 Task: Enable the option "Use recovery points to close GOPs" for "H.264/MPEG-4 Part 10/AVC encoder (x264).
Action: Mouse moved to (95, 14)
Screenshot: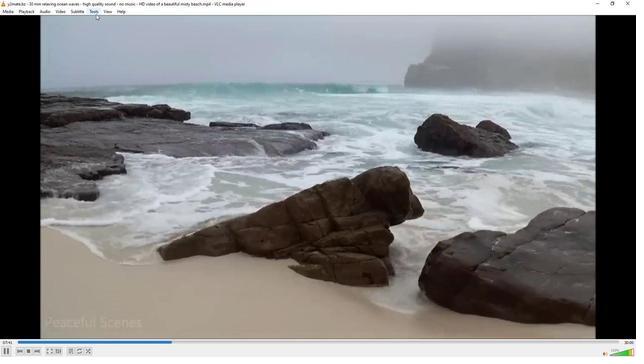 
Action: Mouse pressed left at (95, 14)
Screenshot: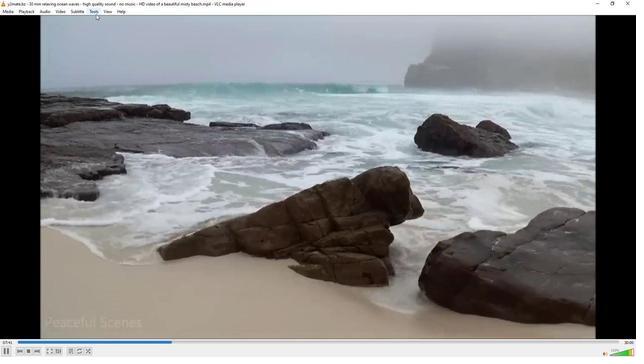 
Action: Mouse moved to (109, 89)
Screenshot: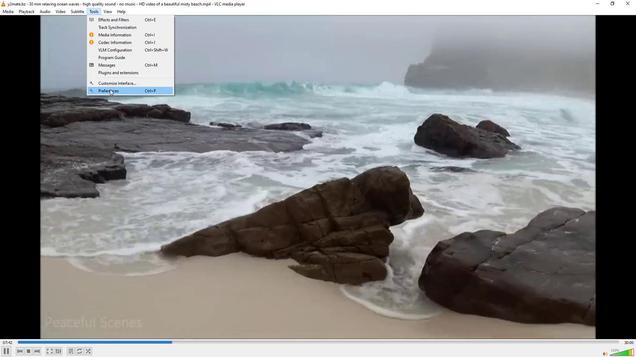 
Action: Mouse pressed left at (109, 89)
Screenshot: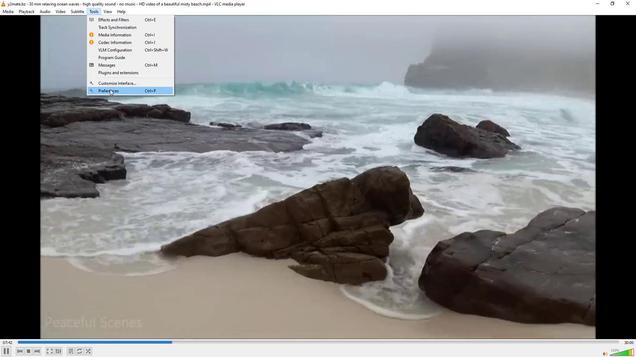 
Action: Mouse moved to (72, 277)
Screenshot: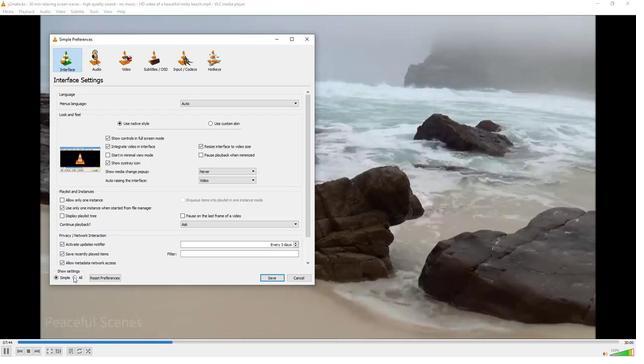 
Action: Mouse pressed left at (72, 277)
Screenshot: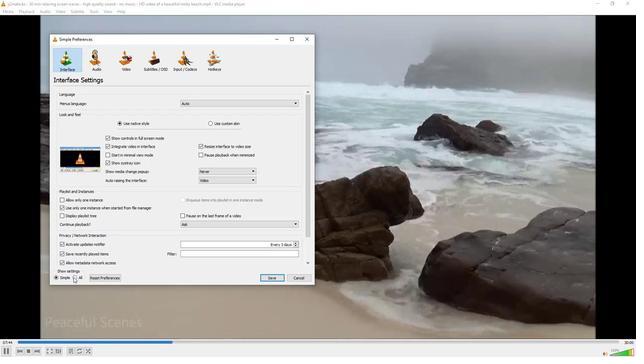 
Action: Mouse moved to (64, 211)
Screenshot: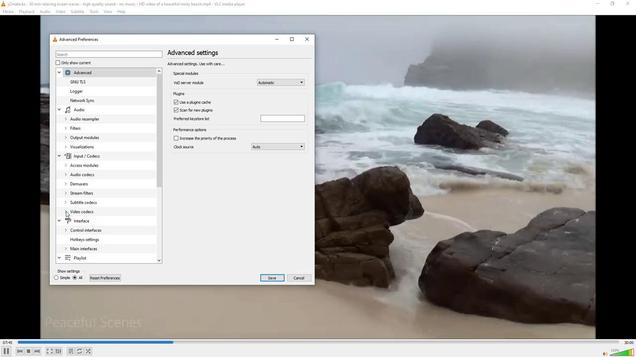 
Action: Mouse pressed left at (64, 211)
Screenshot: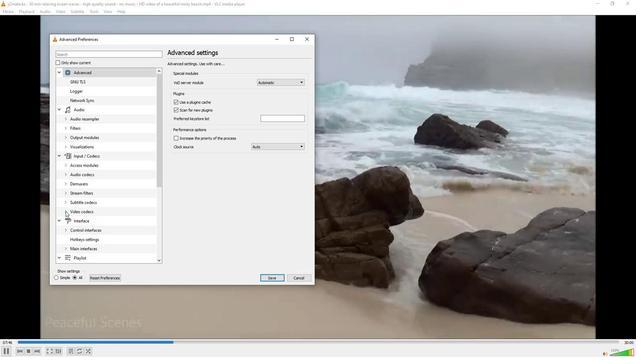 
Action: Mouse moved to (94, 239)
Screenshot: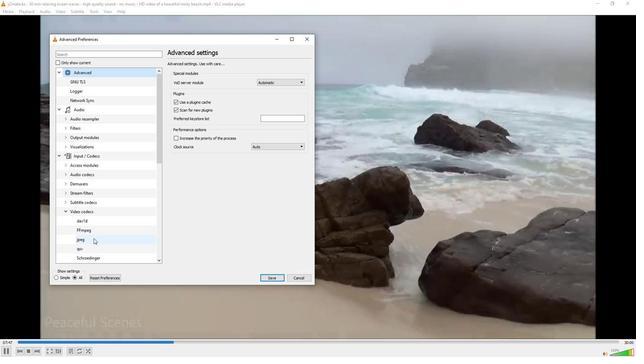 
Action: Mouse scrolled (94, 239) with delta (0, 0)
Screenshot: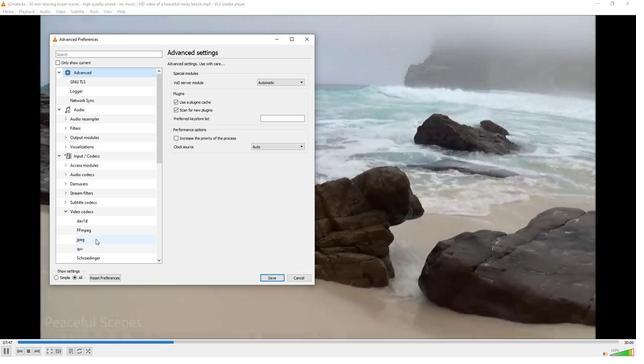 
Action: Mouse moved to (97, 257)
Screenshot: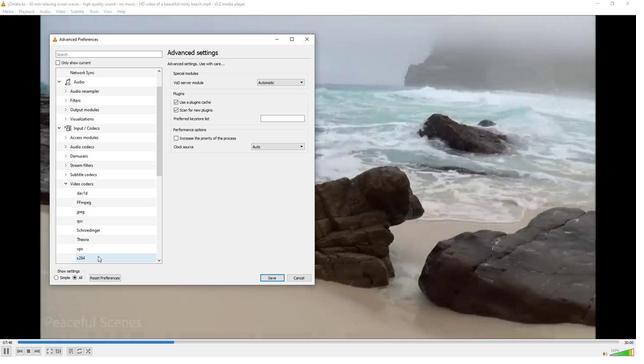 
Action: Mouse pressed left at (97, 257)
Screenshot: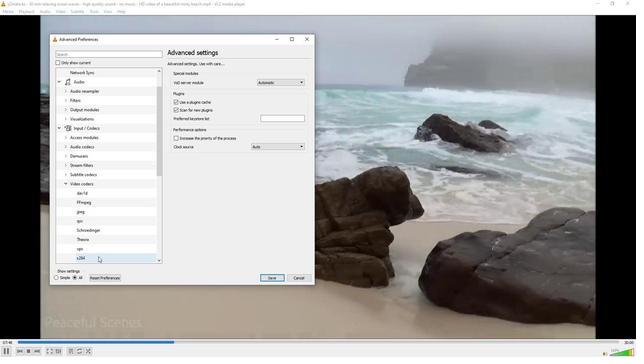 
Action: Mouse moved to (172, 91)
Screenshot: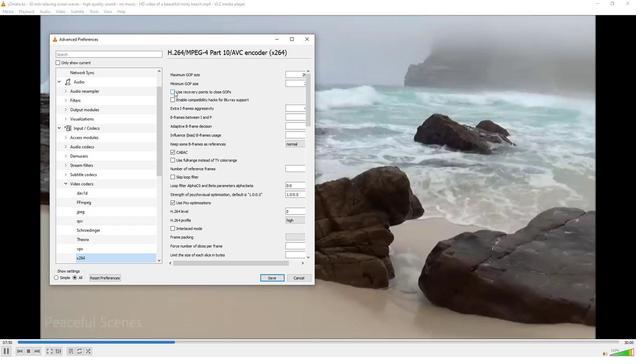
Action: Mouse pressed left at (172, 91)
Screenshot: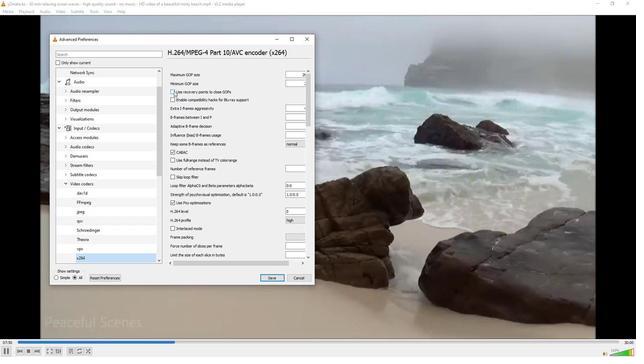 
Action: Mouse moved to (178, 103)
Screenshot: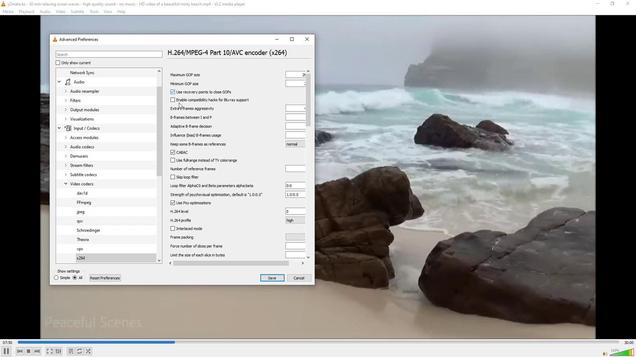 
